 Task: Sort range by column D (Z to A).
Action: Mouse moved to (257, 169)
Screenshot: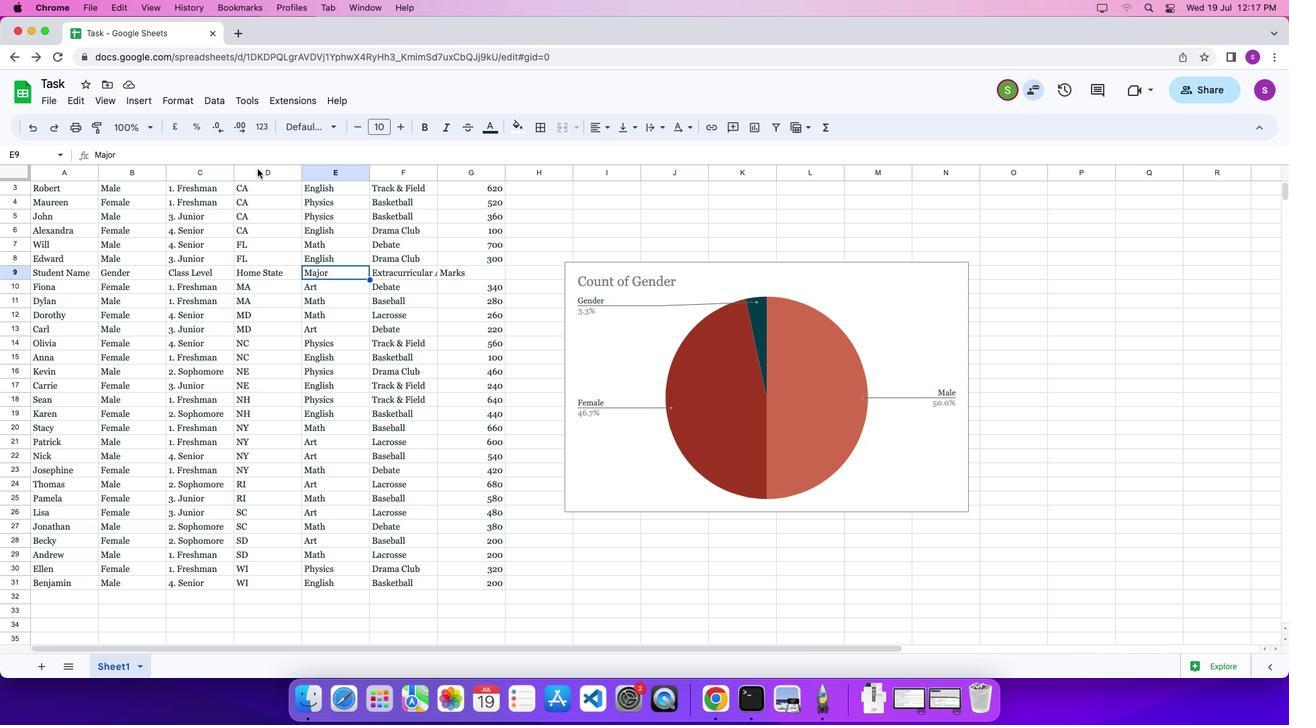 
Action: Mouse pressed left at (257, 169)
Screenshot: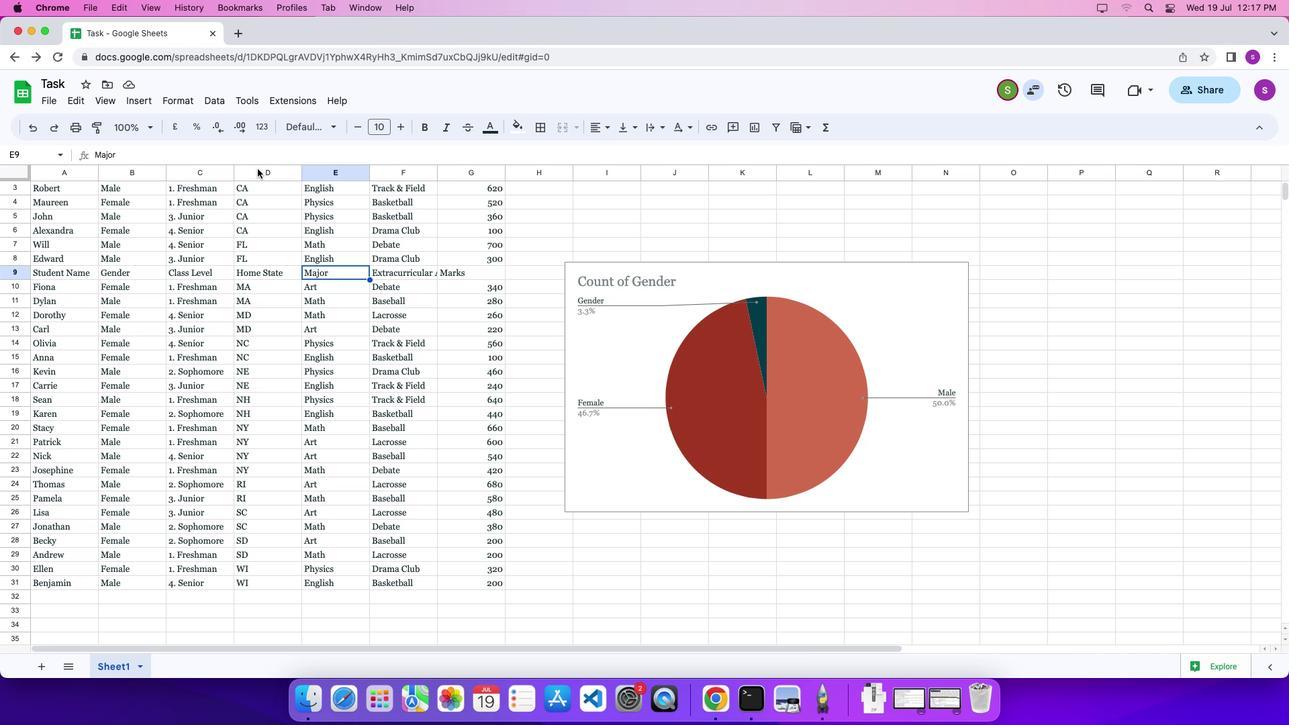 
Action: Mouse moved to (262, 171)
Screenshot: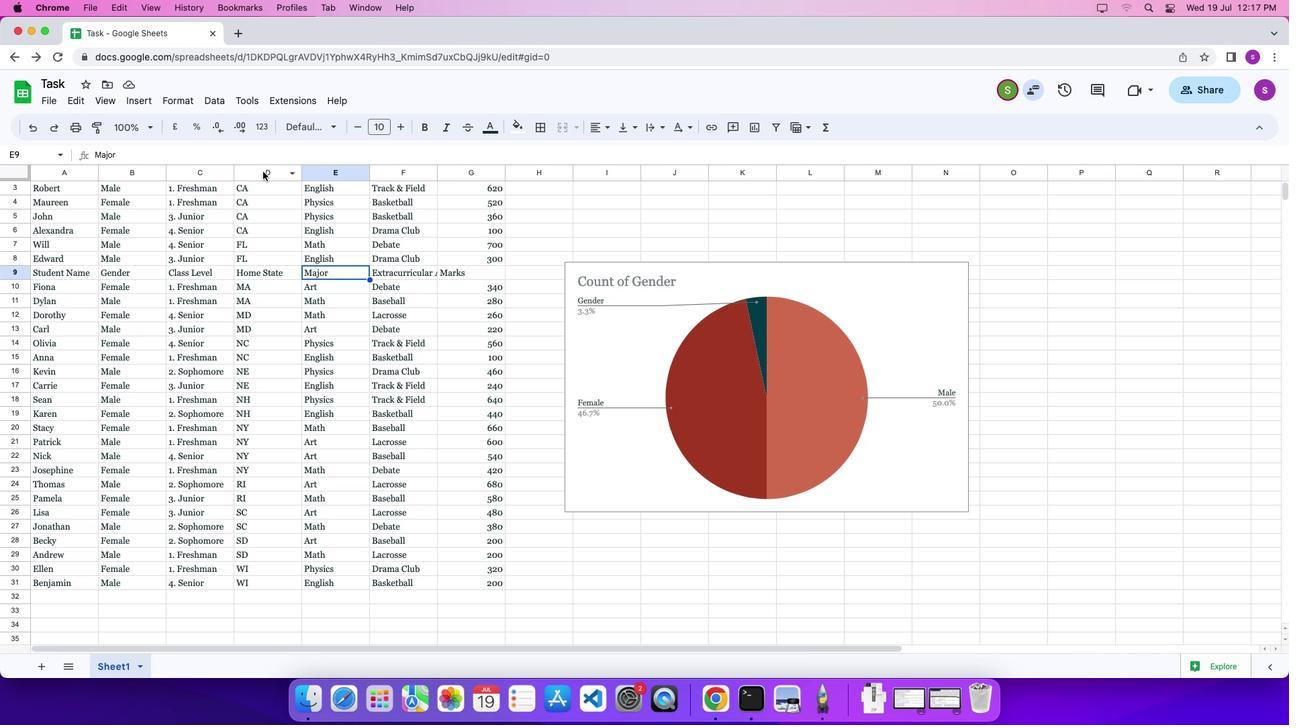 
Action: Mouse pressed left at (262, 171)
Screenshot: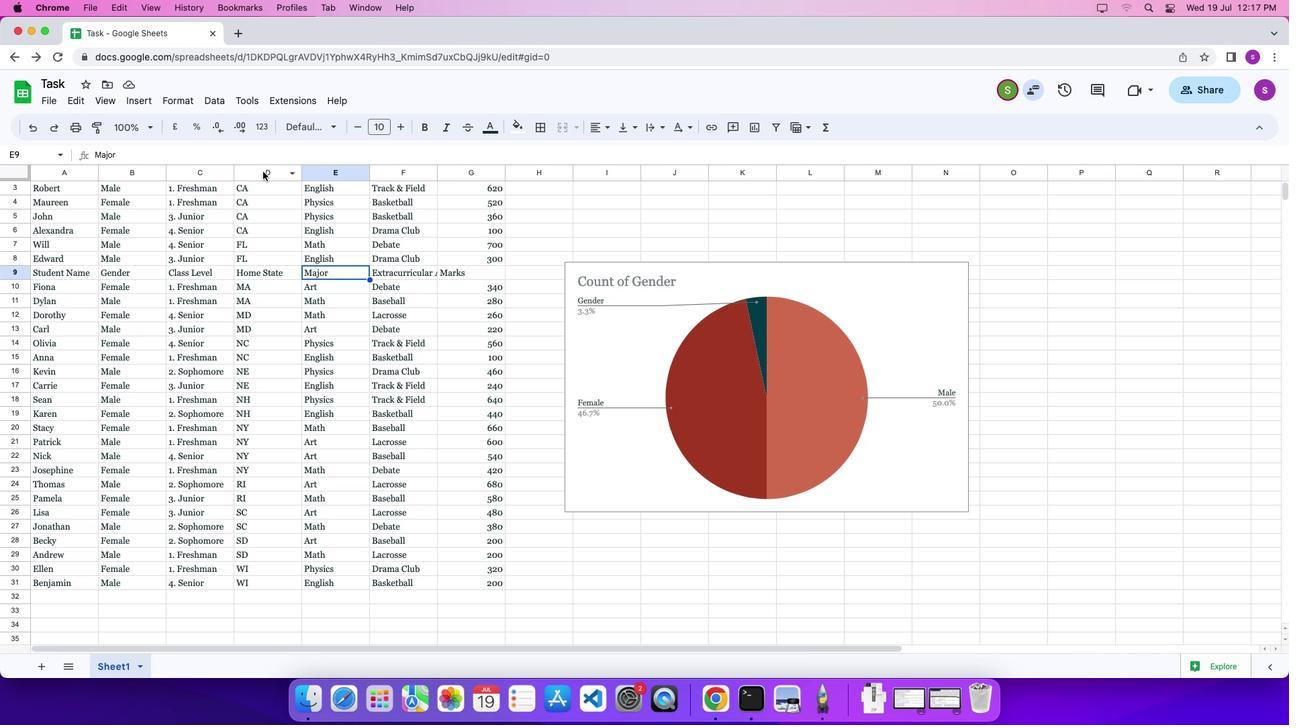 
Action: Mouse pressed left at (262, 171)
Screenshot: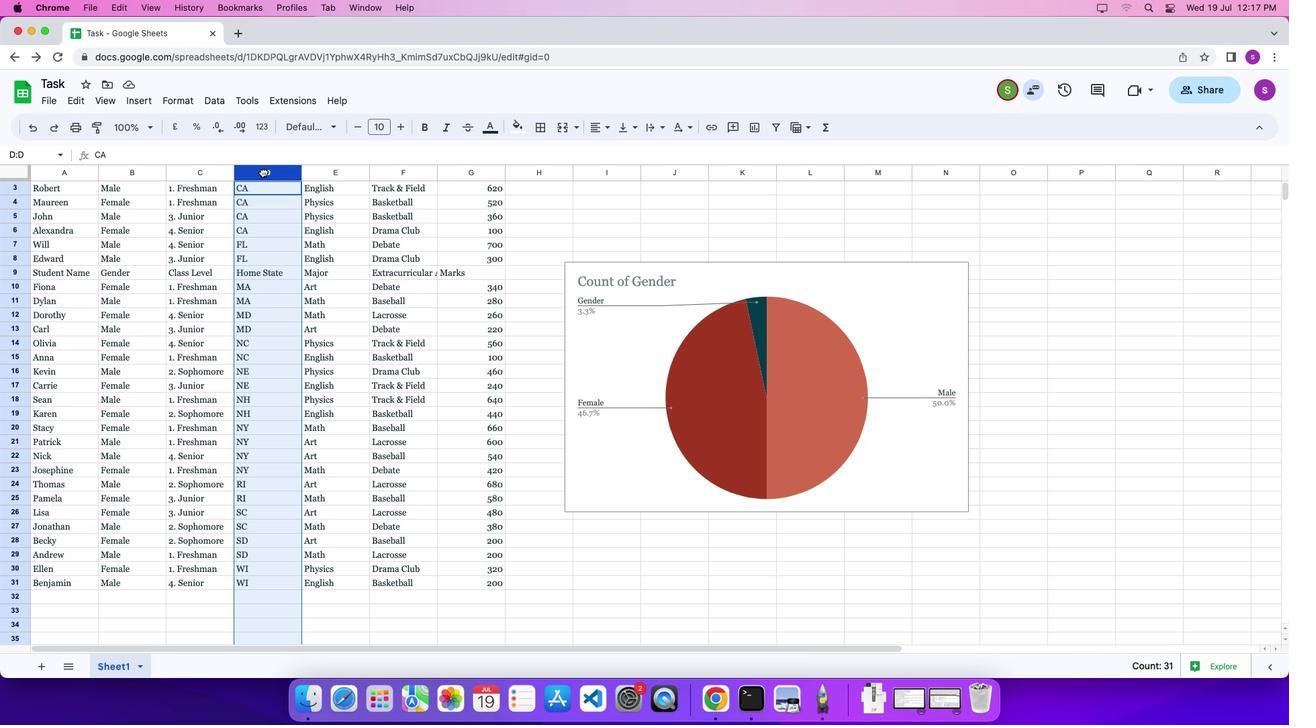 
Action: Mouse moved to (216, 99)
Screenshot: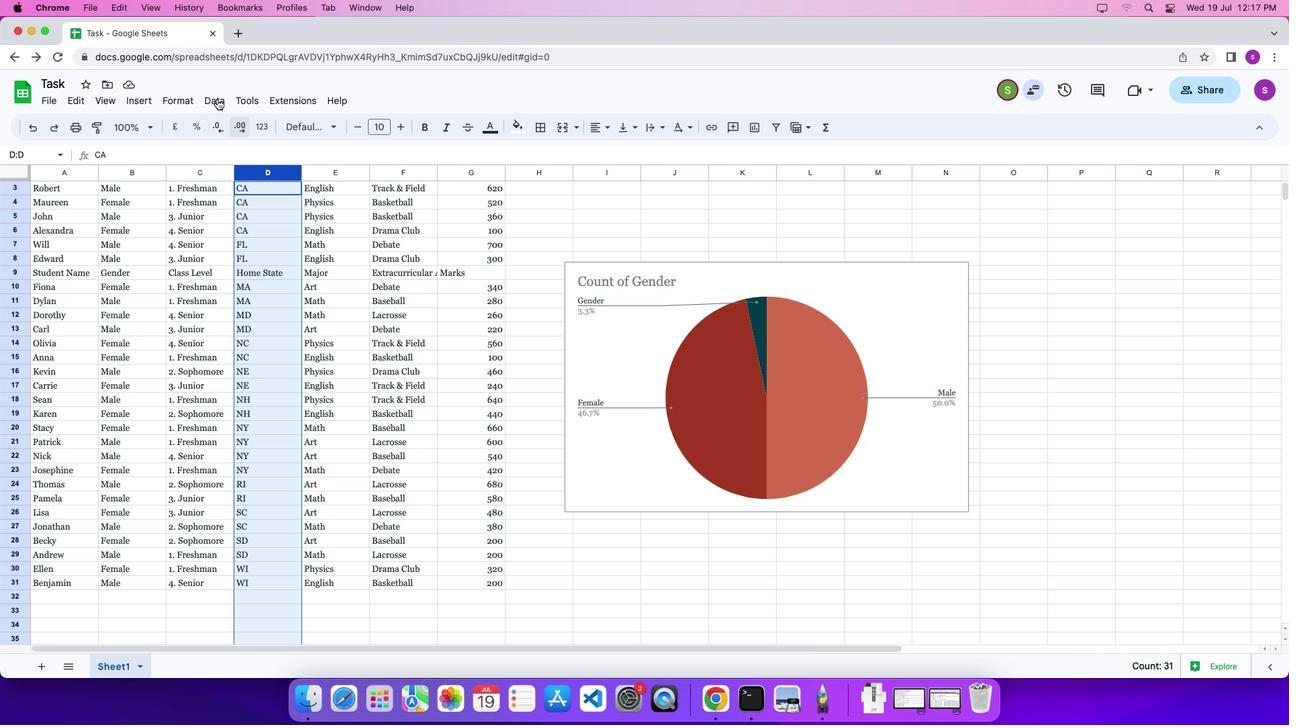 
Action: Mouse pressed left at (216, 99)
Screenshot: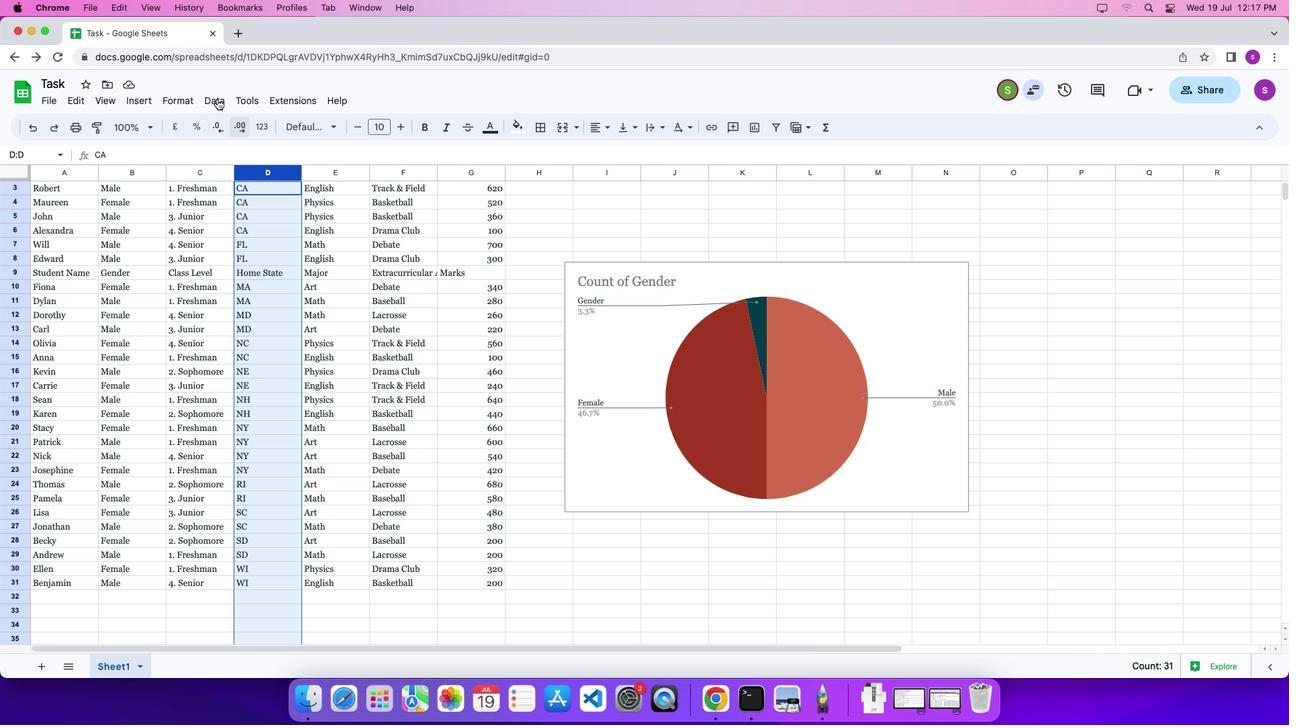 
Action: Mouse moved to (462, 148)
Screenshot: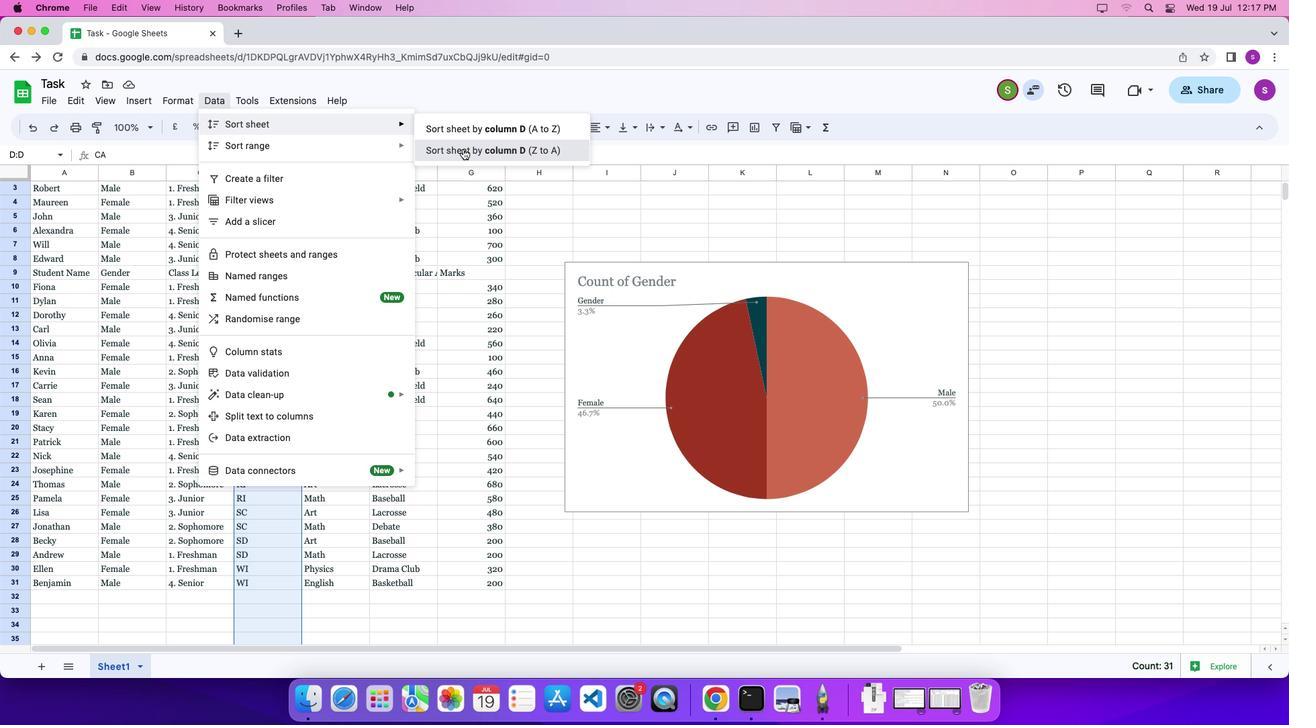 
Action: Mouse pressed left at (462, 148)
Screenshot: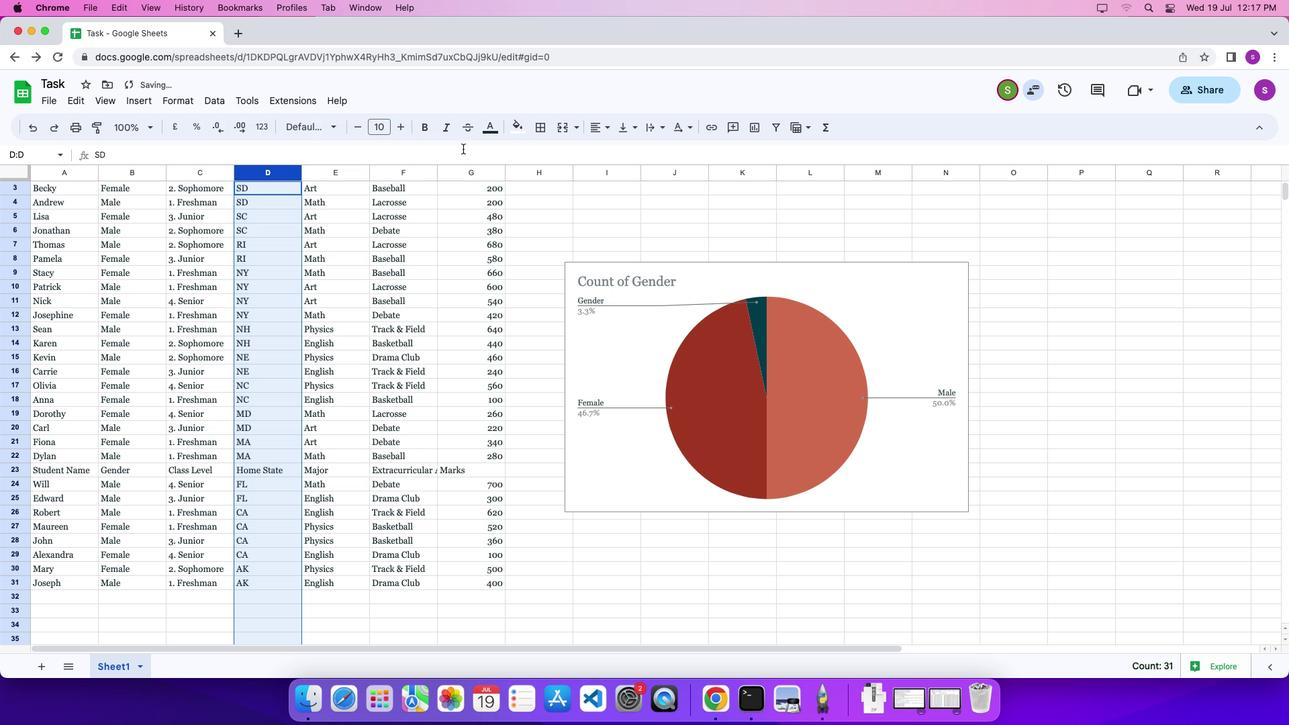 
Action: Mouse moved to (486, 270)
Screenshot: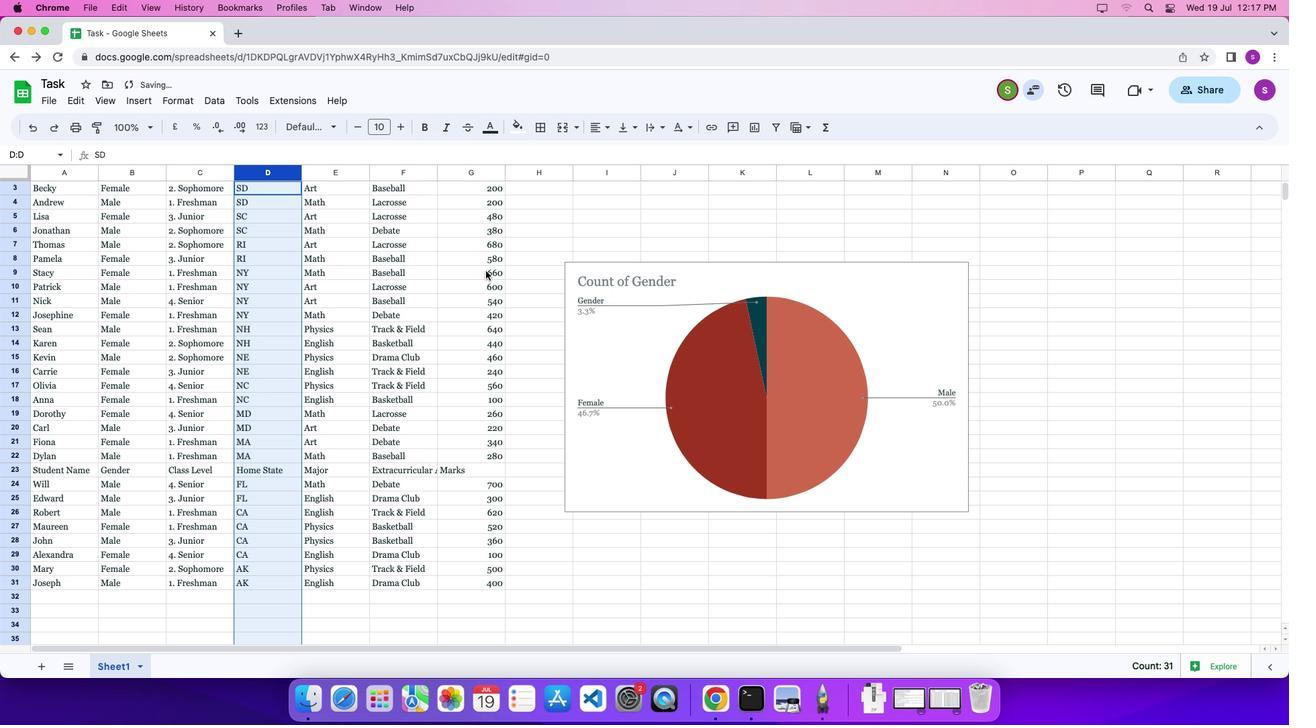 
